 Task: Add the task  Develop a new online booking system for a transportation service to the section Capacity Optimization Sprint in the project AgileForge and add a Due Date to the respective task as 2023/11/09
Action: Mouse moved to (58, 400)
Screenshot: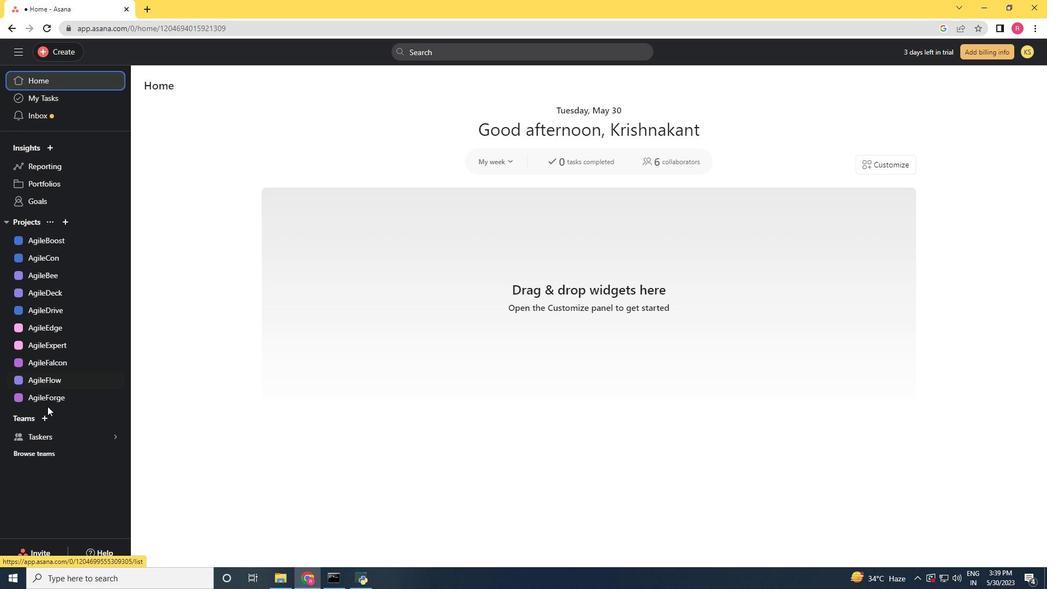 
Action: Mouse pressed left at (58, 400)
Screenshot: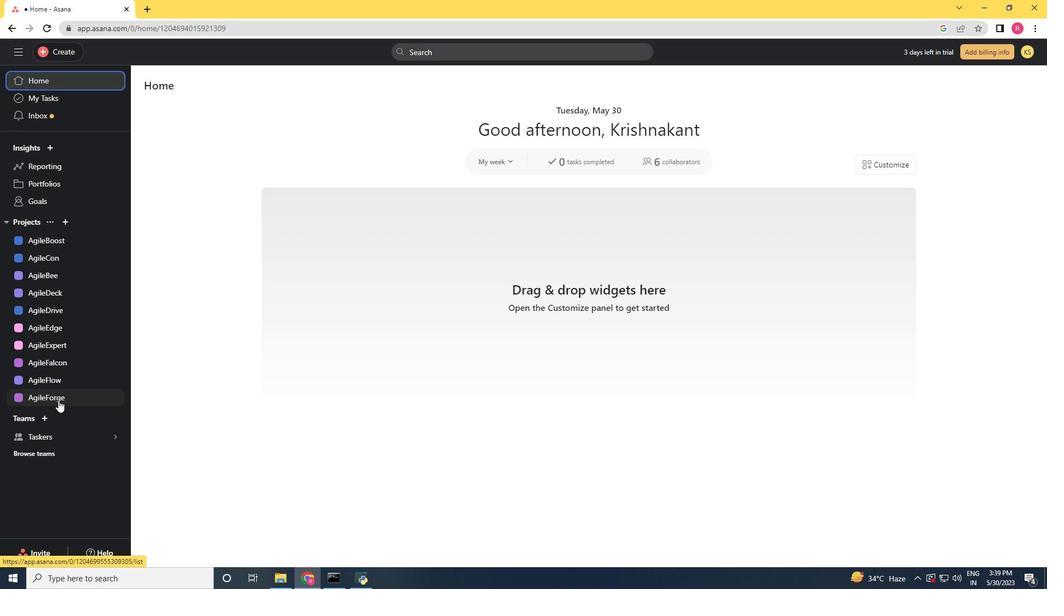 
Action: Mouse moved to (475, 355)
Screenshot: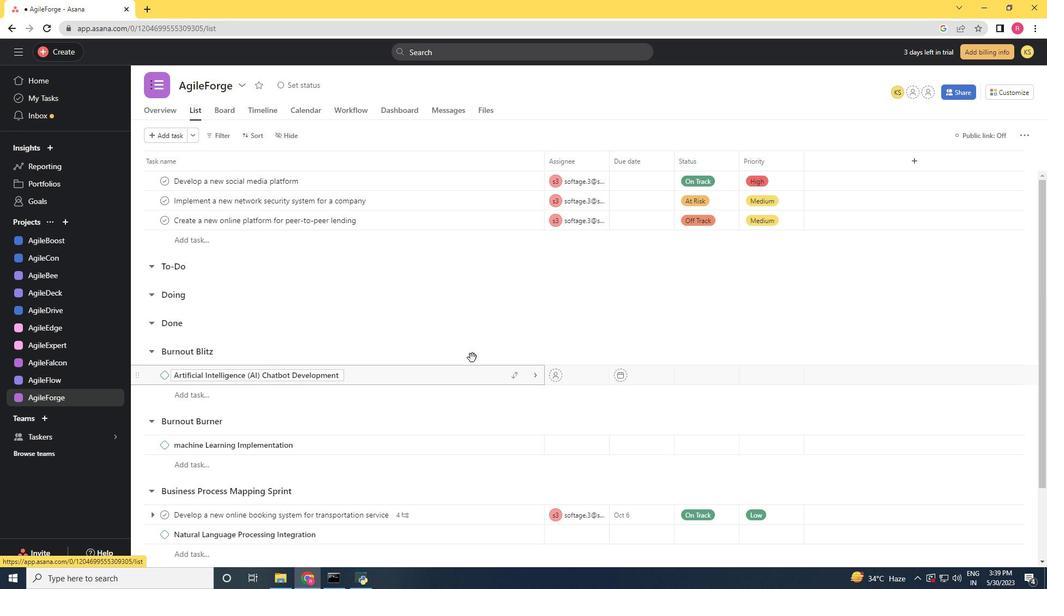 
Action: Mouse scrolled (475, 354) with delta (0, 0)
Screenshot: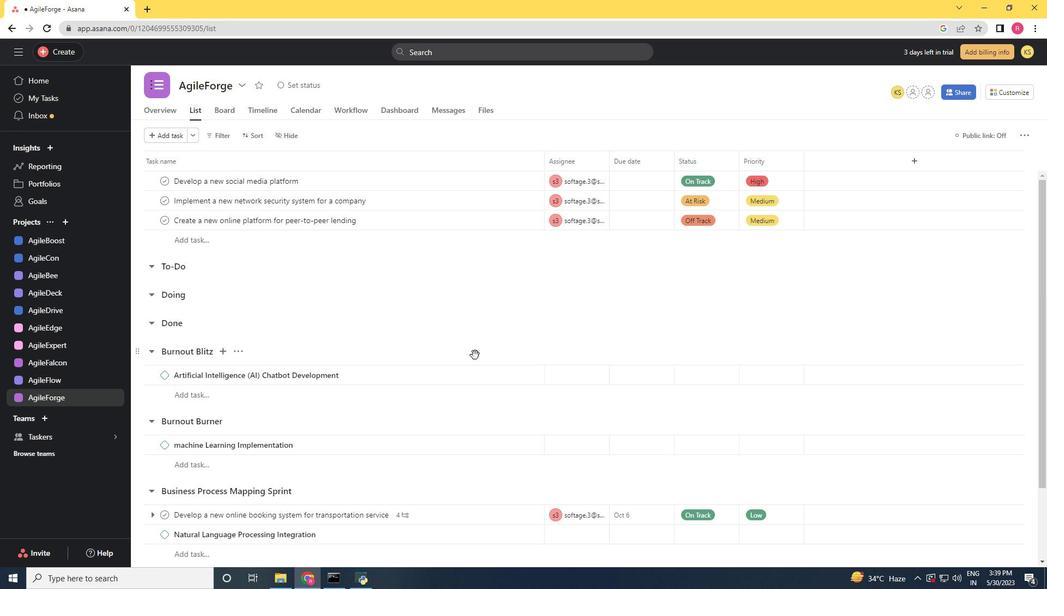 
Action: Mouse scrolled (475, 354) with delta (0, 0)
Screenshot: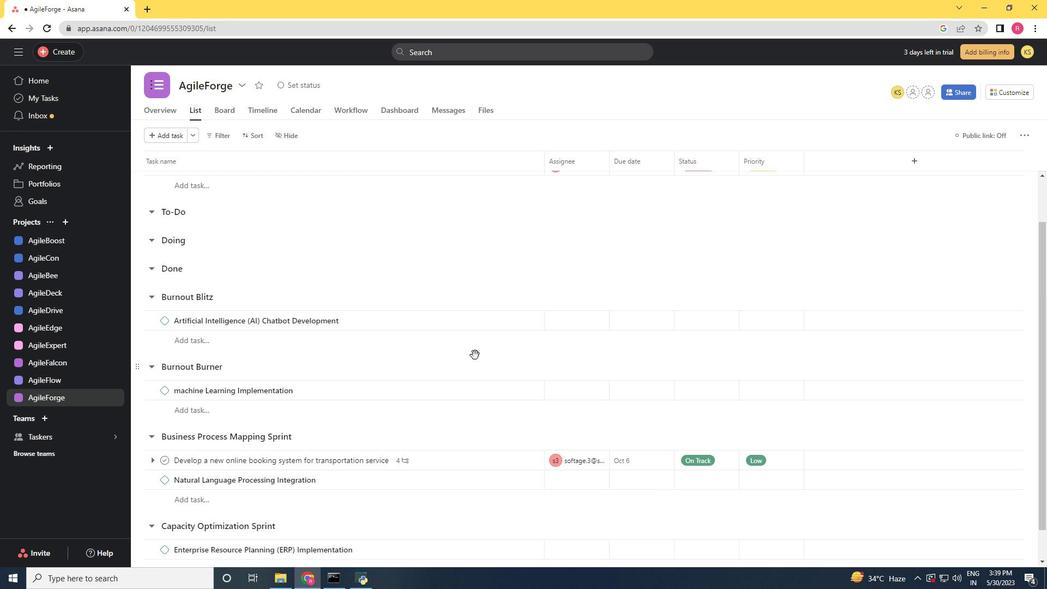
Action: Mouse scrolled (475, 354) with delta (0, 0)
Screenshot: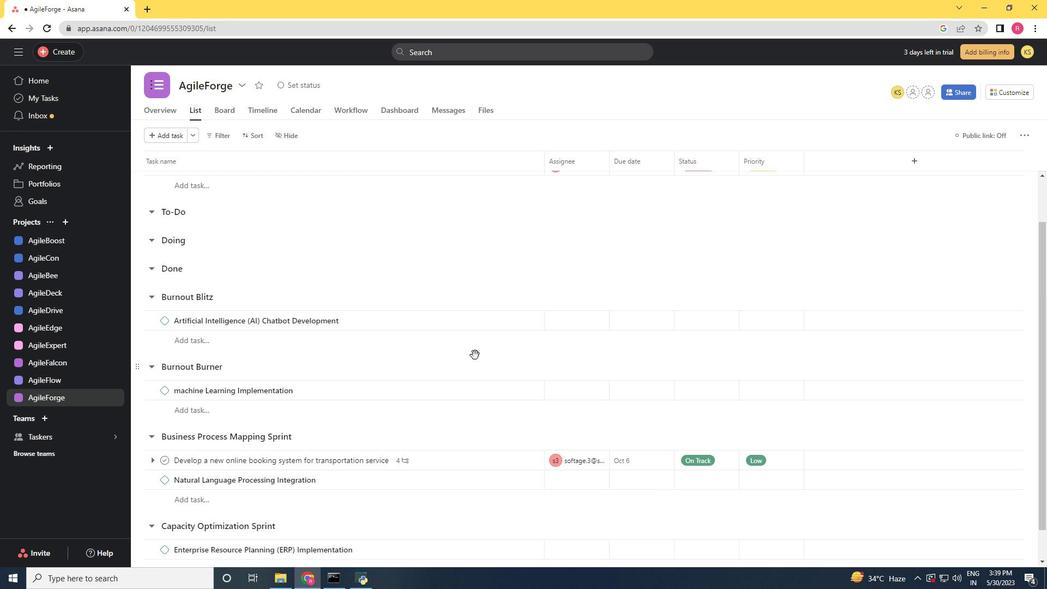 
Action: Mouse scrolled (475, 354) with delta (0, 0)
Screenshot: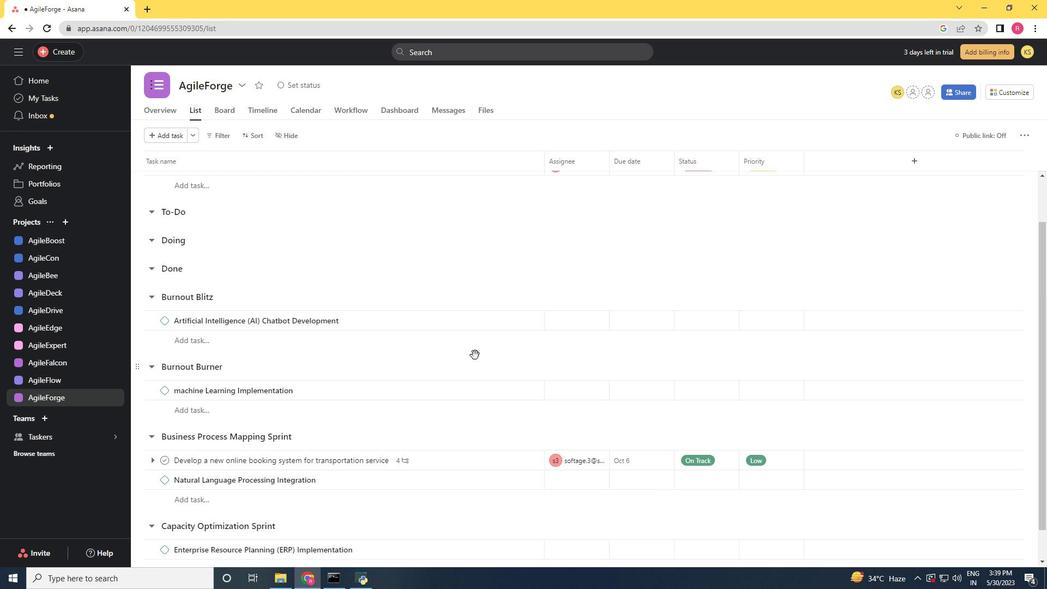 
Action: Mouse scrolled (475, 354) with delta (0, 0)
Screenshot: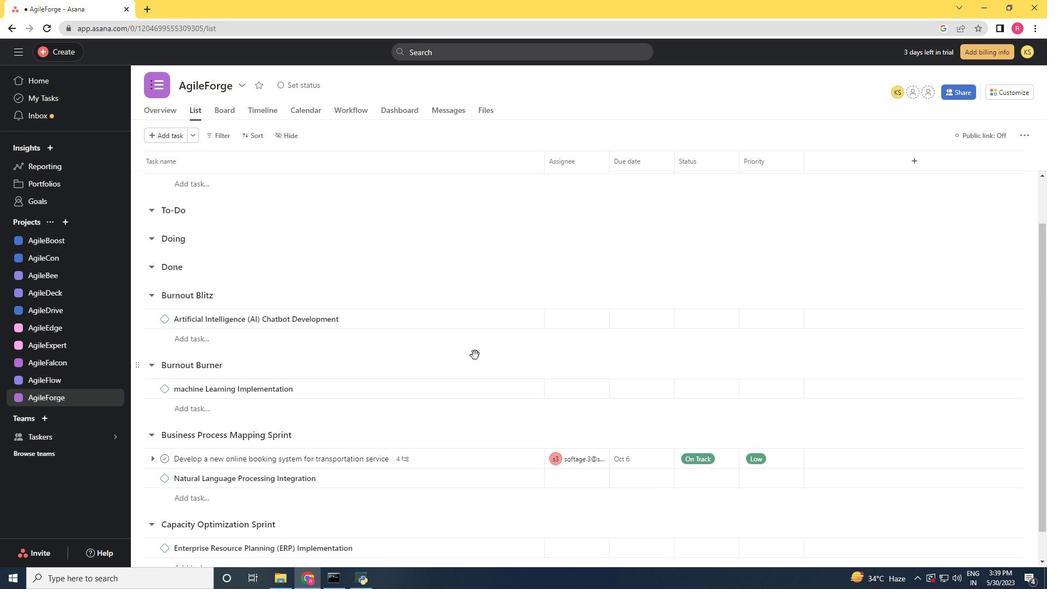 
Action: Mouse moved to (519, 427)
Screenshot: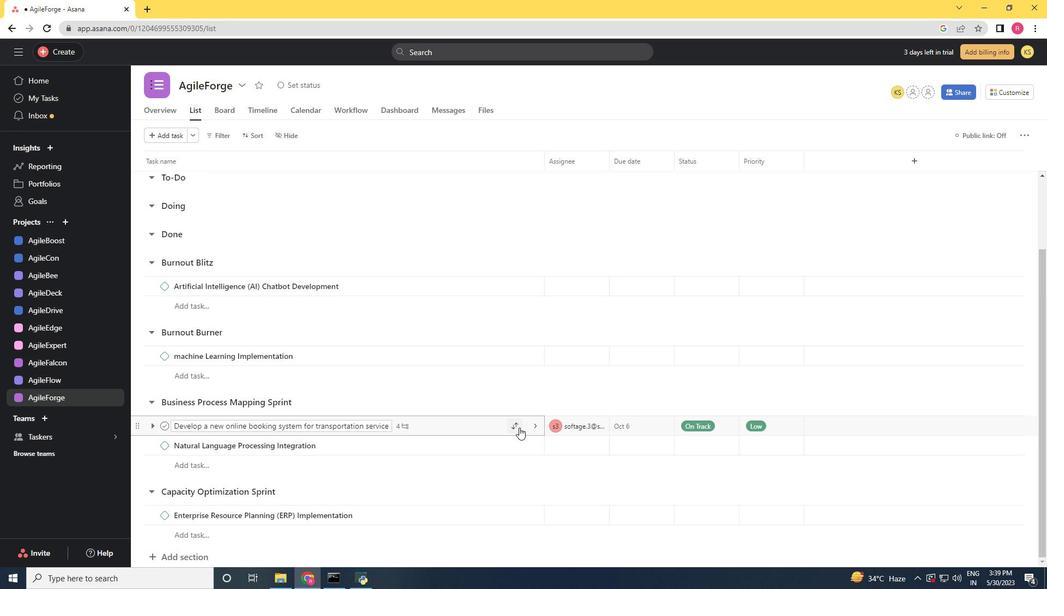 
Action: Mouse pressed left at (519, 427)
Screenshot: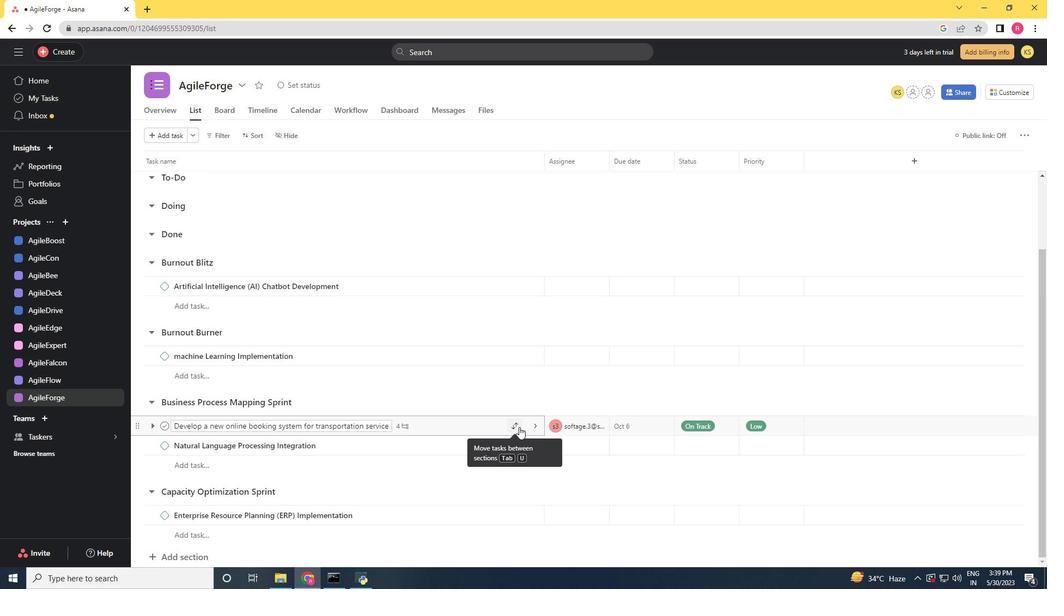 
Action: Mouse moved to (433, 399)
Screenshot: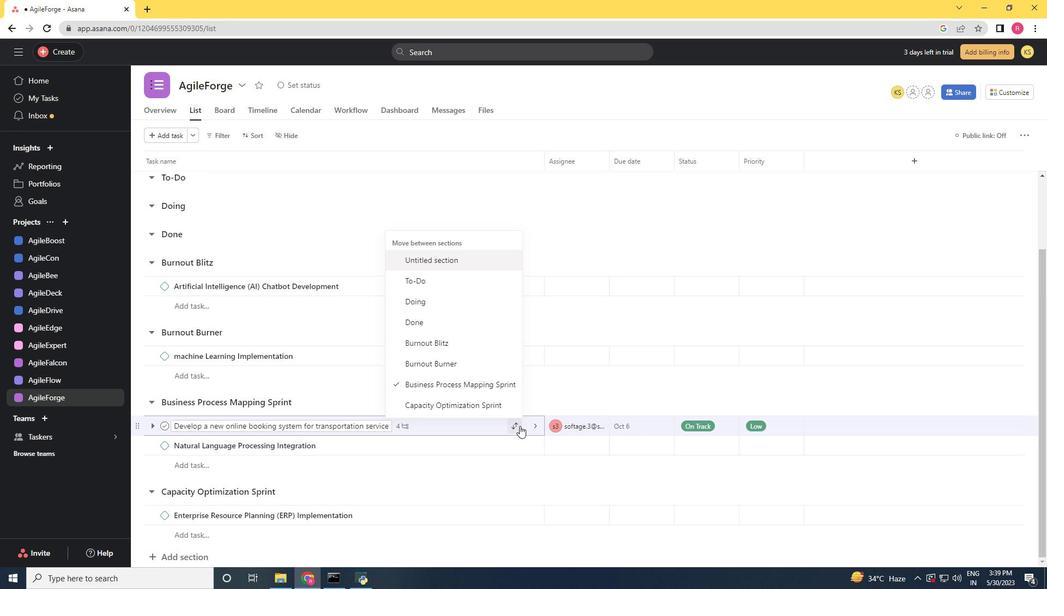 
Action: Mouse pressed left at (433, 399)
Screenshot: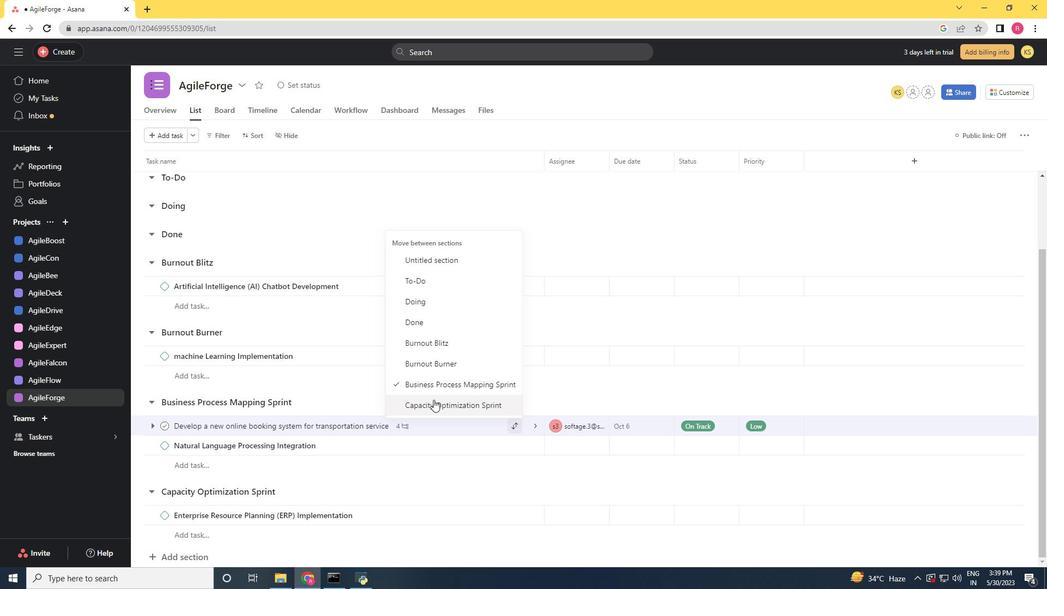 
Action: Mouse scrolled (433, 399) with delta (0, 0)
Screenshot: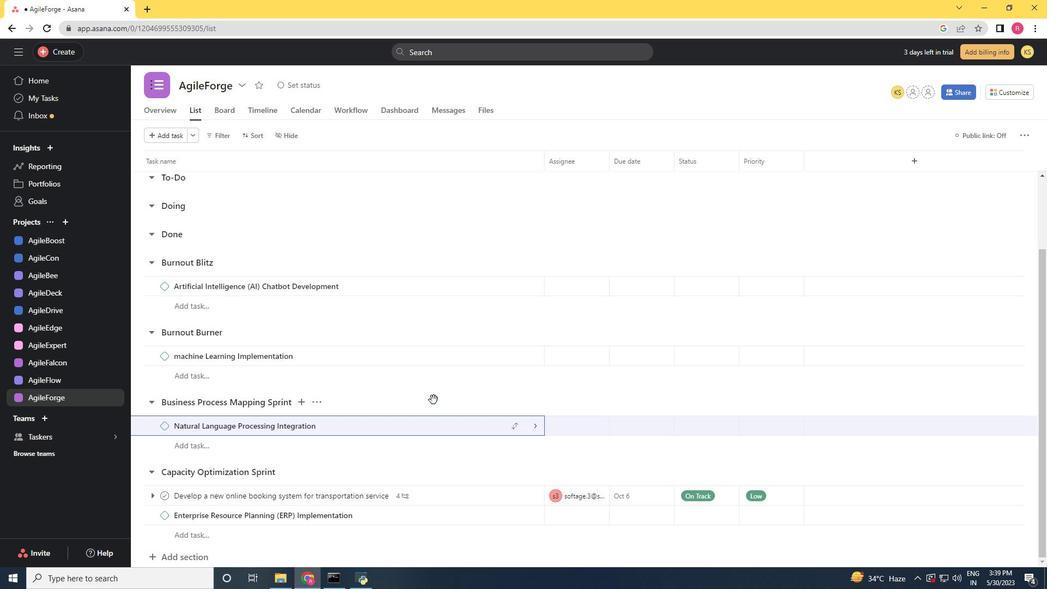 
Action: Mouse scrolled (433, 399) with delta (0, 0)
Screenshot: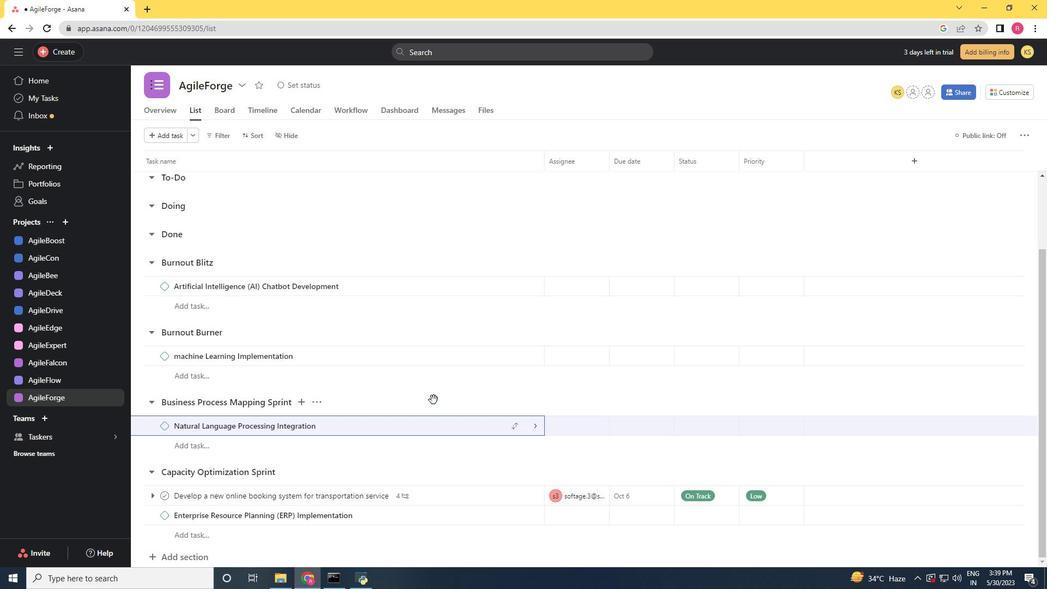 
Action: Mouse scrolled (433, 399) with delta (0, 0)
Screenshot: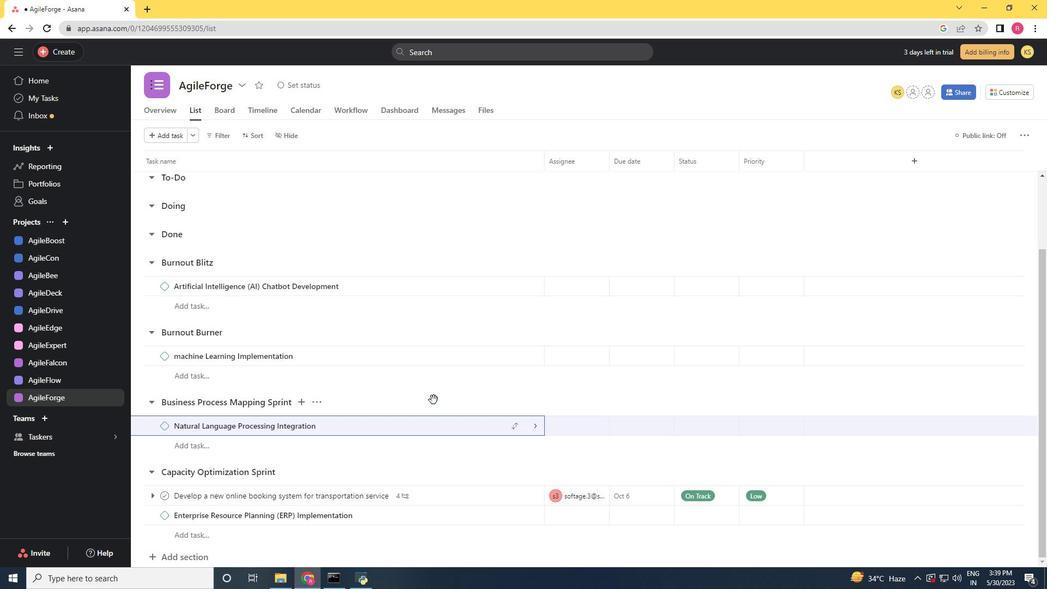 
Action: Mouse scrolled (433, 399) with delta (0, 0)
Screenshot: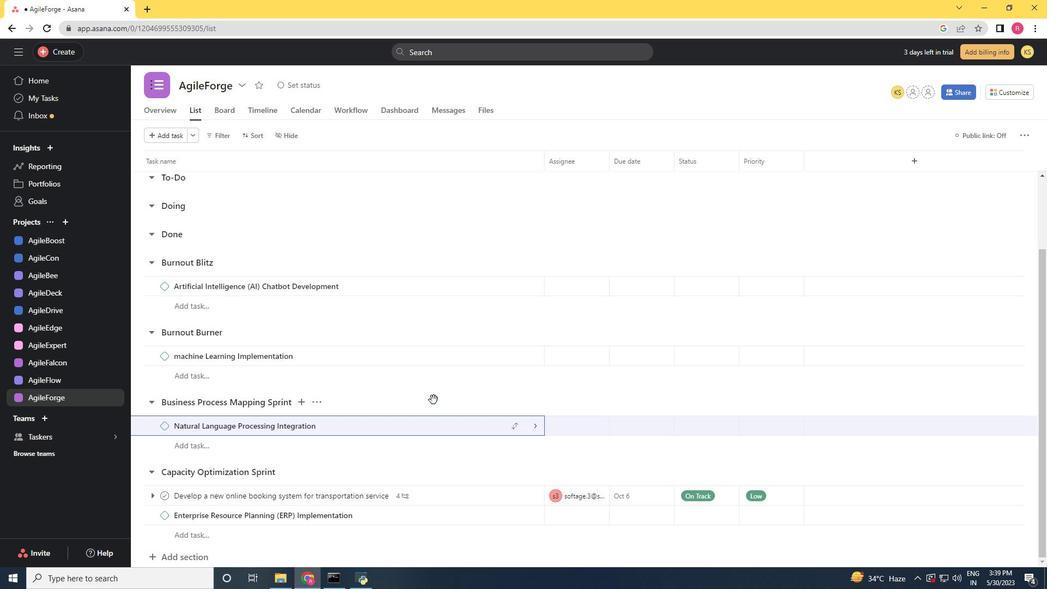 
Action: Mouse moved to (481, 496)
Screenshot: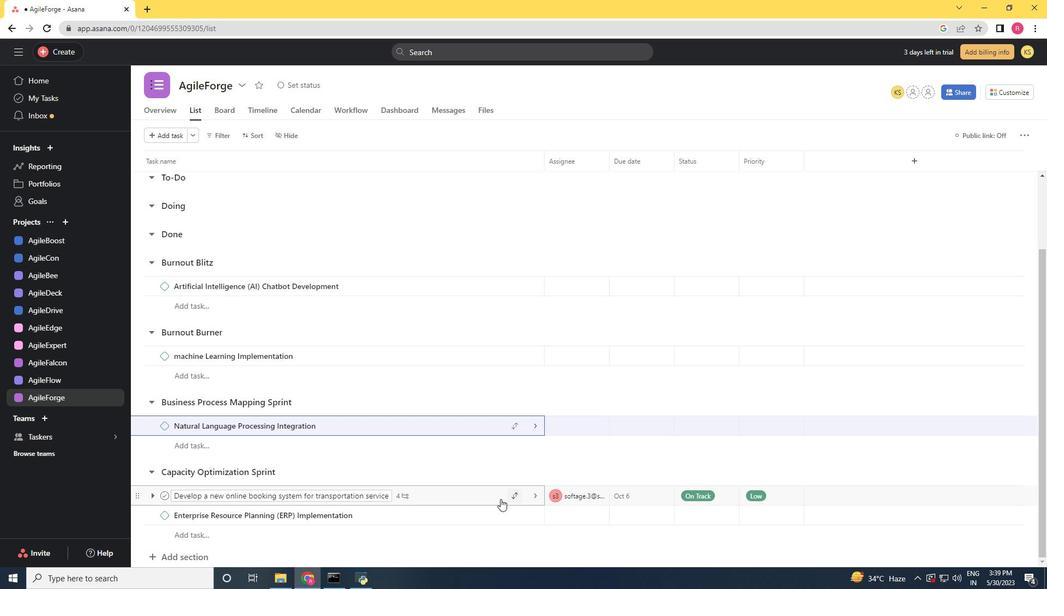 
Action: Mouse pressed left at (481, 496)
Screenshot: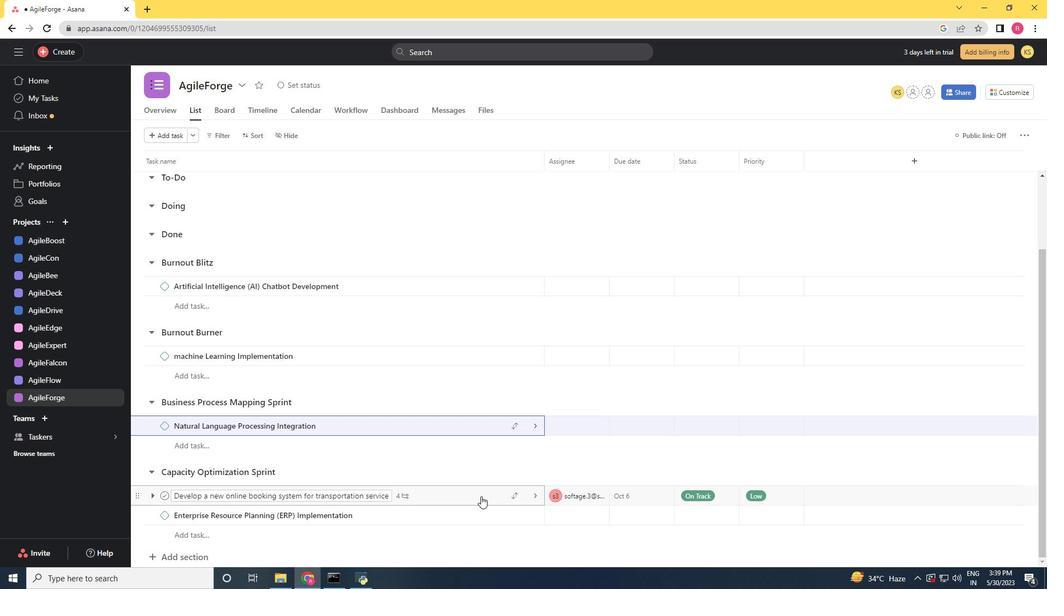 
Action: Mouse moved to (787, 232)
Screenshot: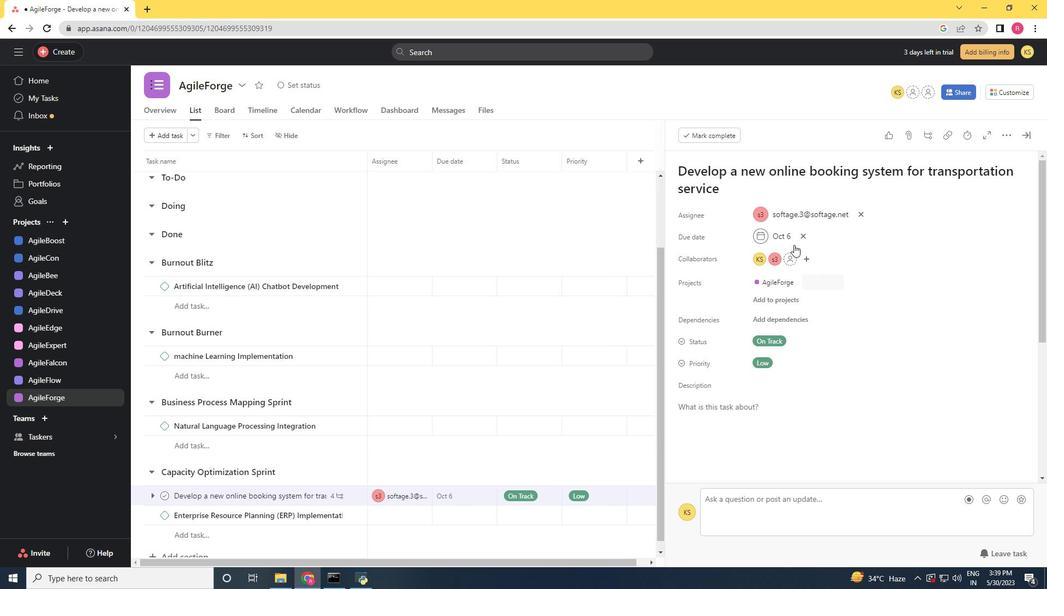 
Action: Mouse pressed left at (787, 232)
Screenshot: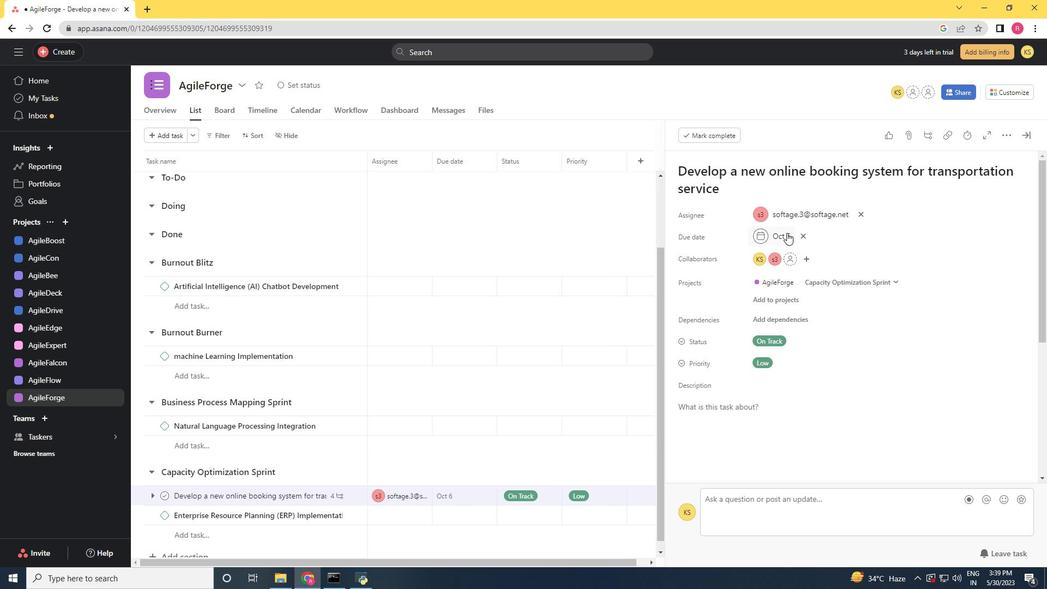 
Action: Mouse moved to (885, 292)
Screenshot: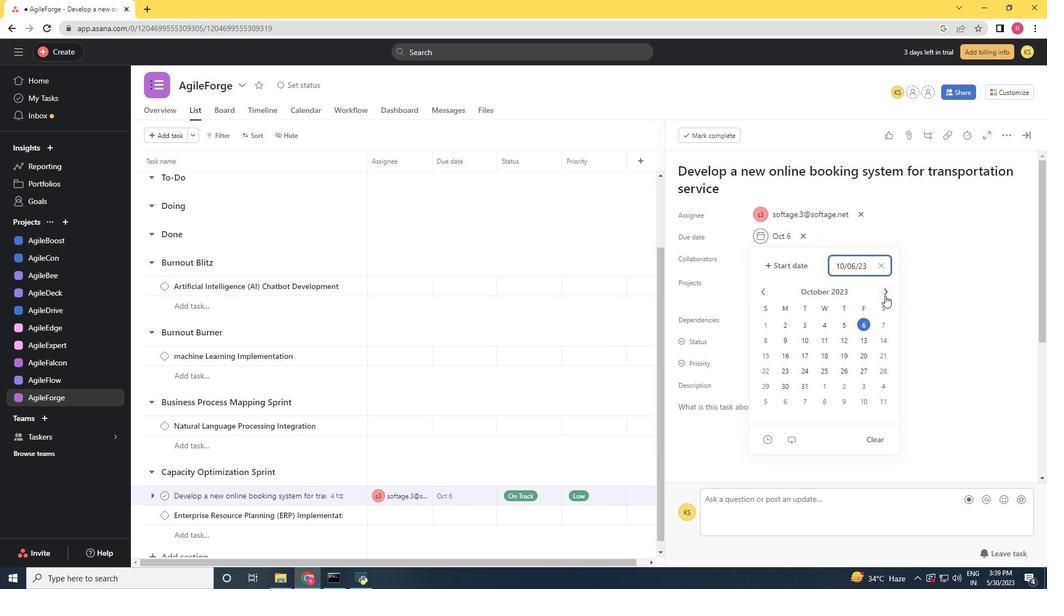 
Action: Mouse pressed left at (885, 292)
Screenshot: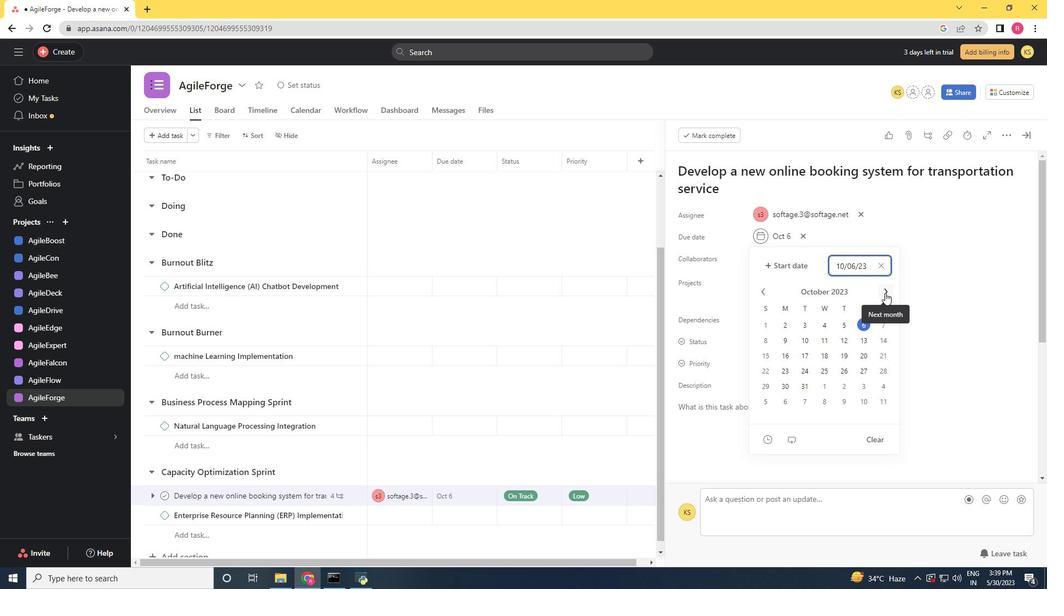 
Action: Mouse moved to (844, 343)
Screenshot: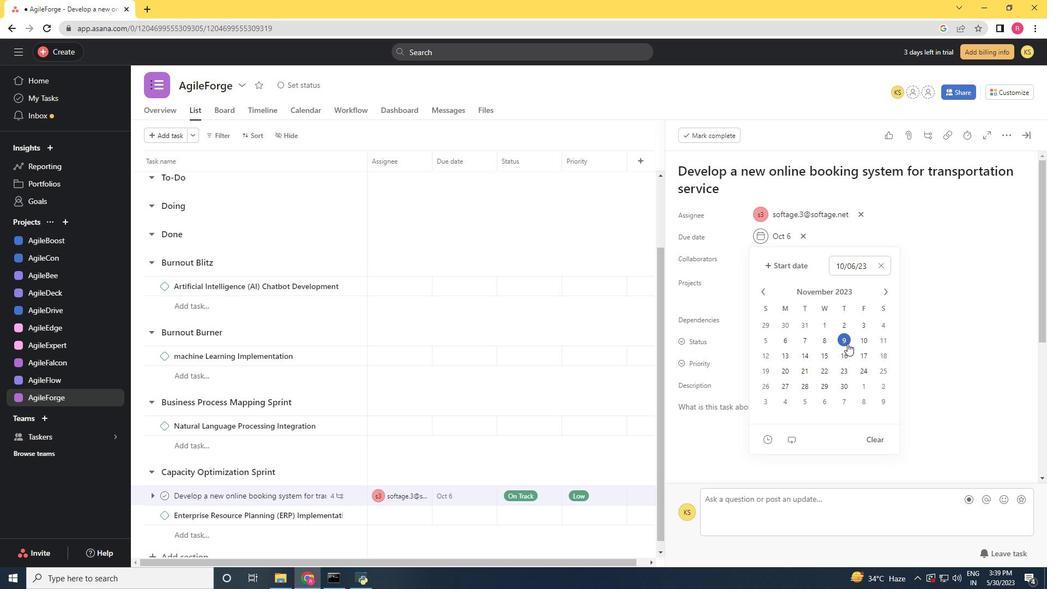 
Action: Mouse pressed left at (844, 343)
Screenshot: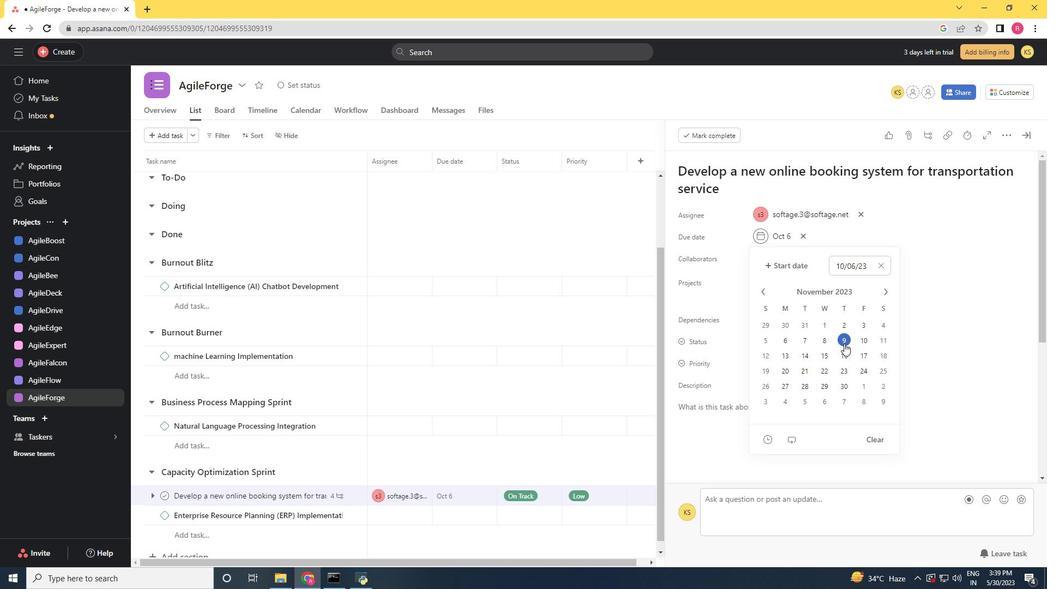 
Action: Mouse moved to (950, 300)
Screenshot: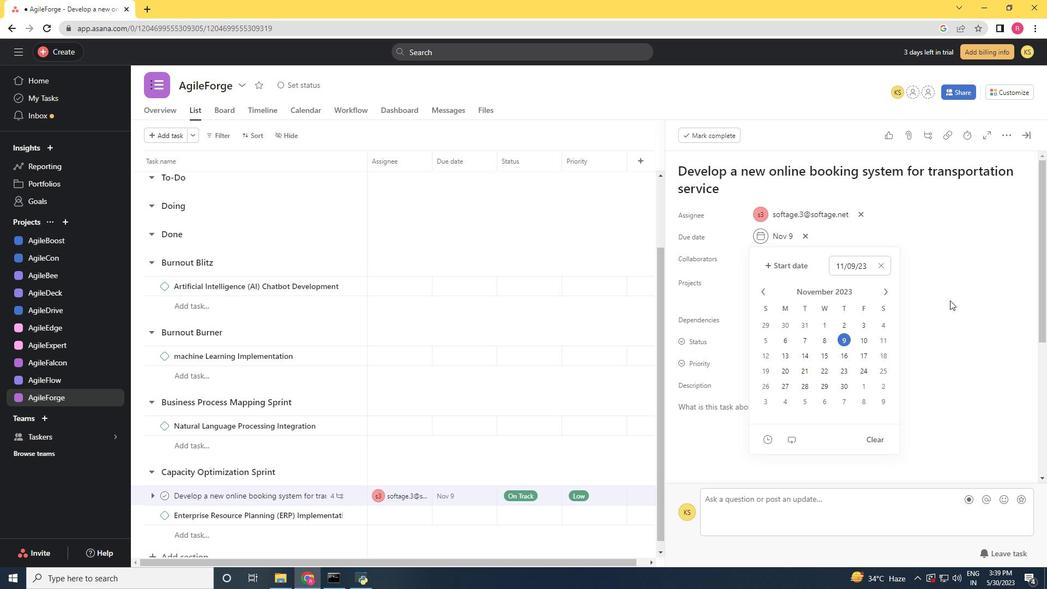 
Action: Mouse pressed left at (950, 300)
Screenshot: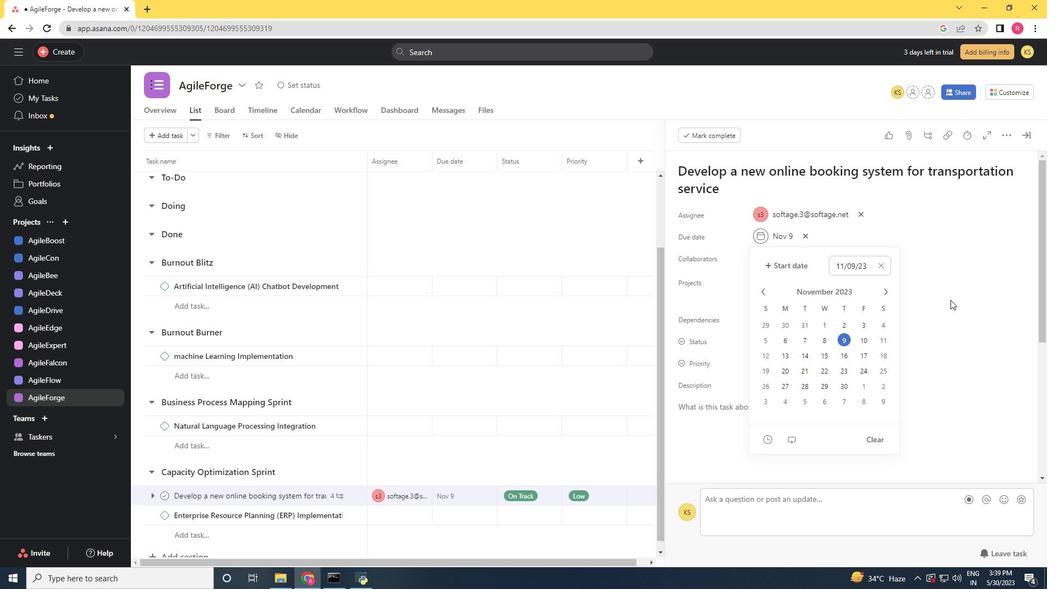 
